 Task: Add the task  Create a feature for users to save content for later viewing to the section Dash & Dive in the project VantageTech and add a Due Date to the respective task as 2023/10/26.
Action: Mouse moved to (587, 539)
Screenshot: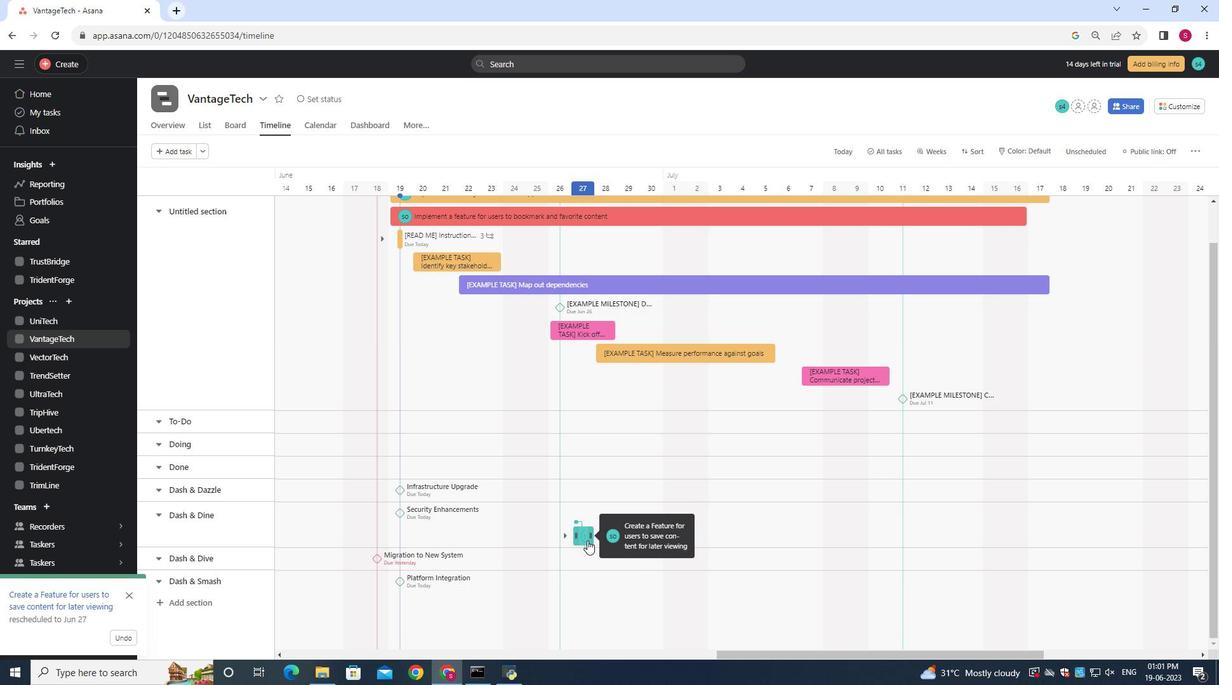 
Action: Mouse pressed left at (587, 539)
Screenshot: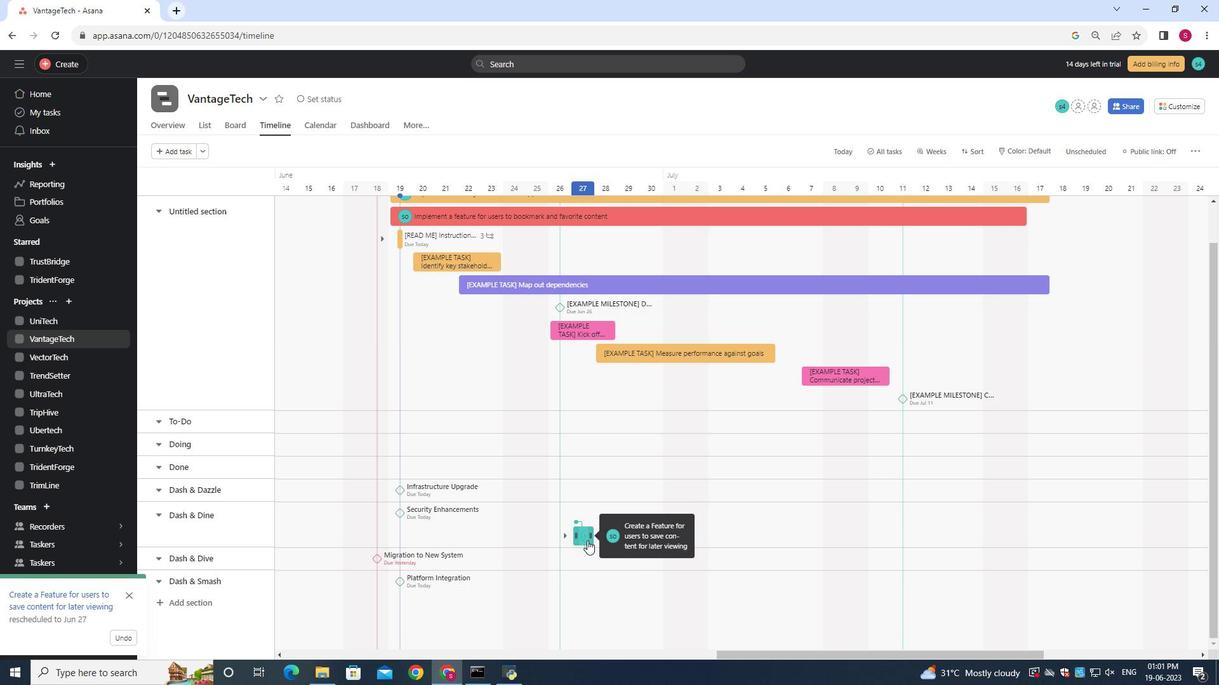 
Action: Mouse moved to (989, 283)
Screenshot: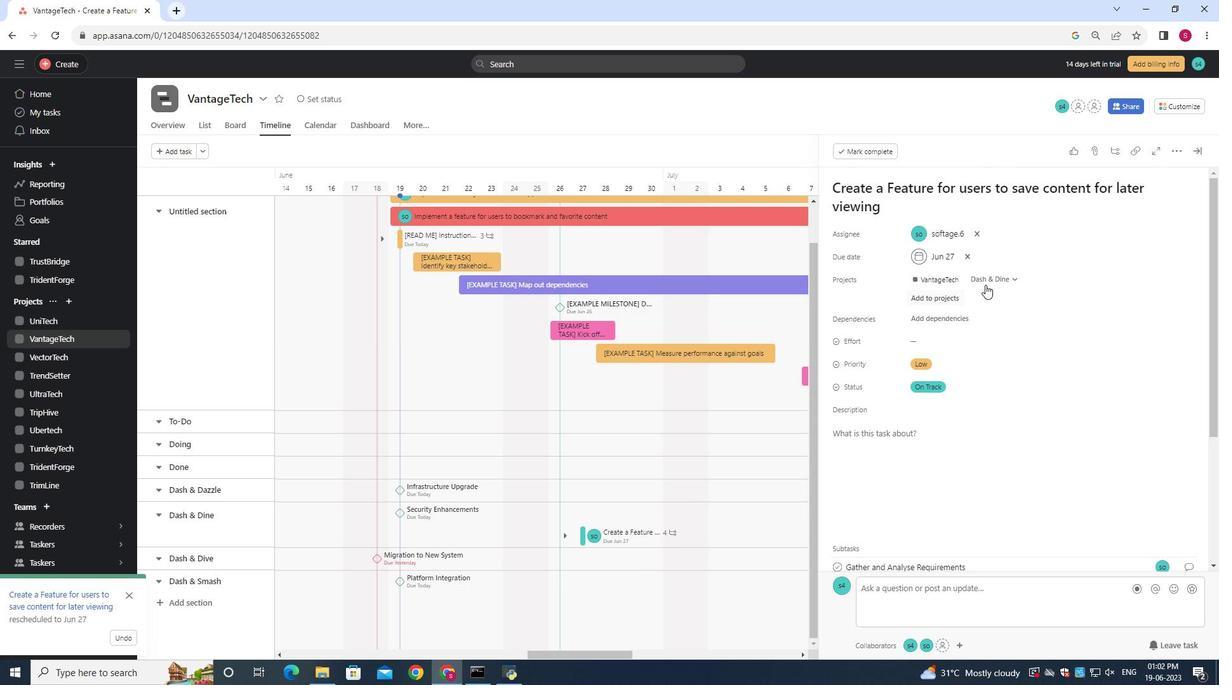 
Action: Mouse pressed left at (989, 283)
Screenshot: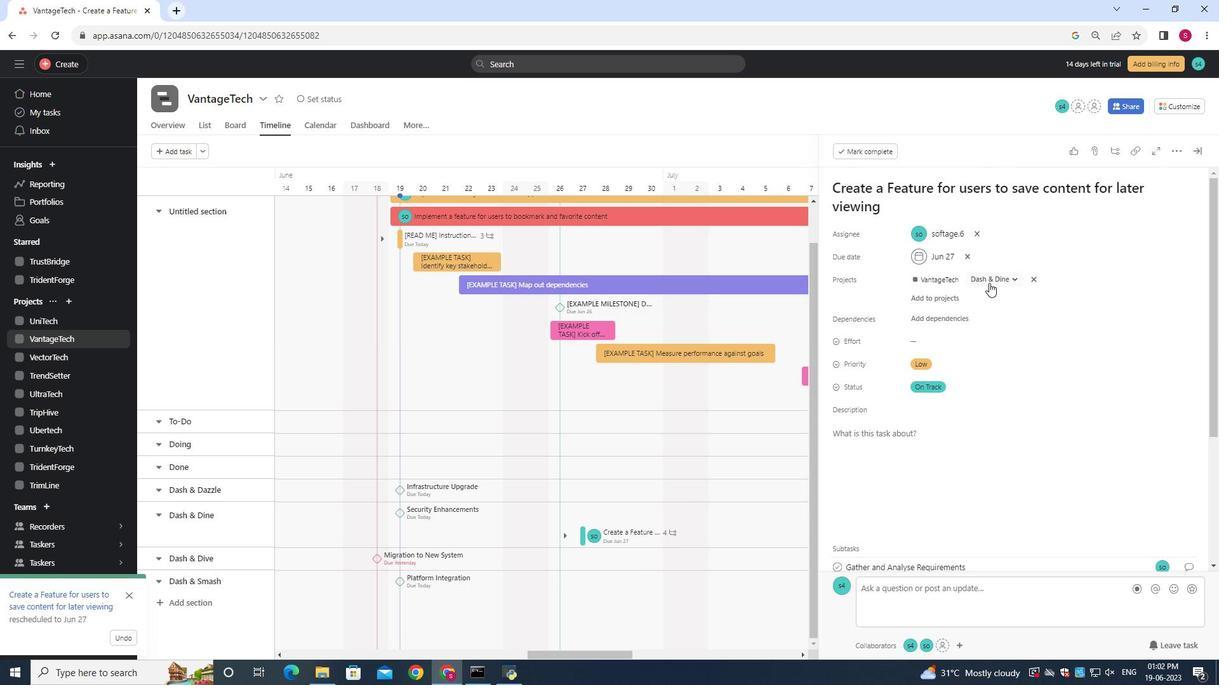 
Action: Mouse moved to (964, 433)
Screenshot: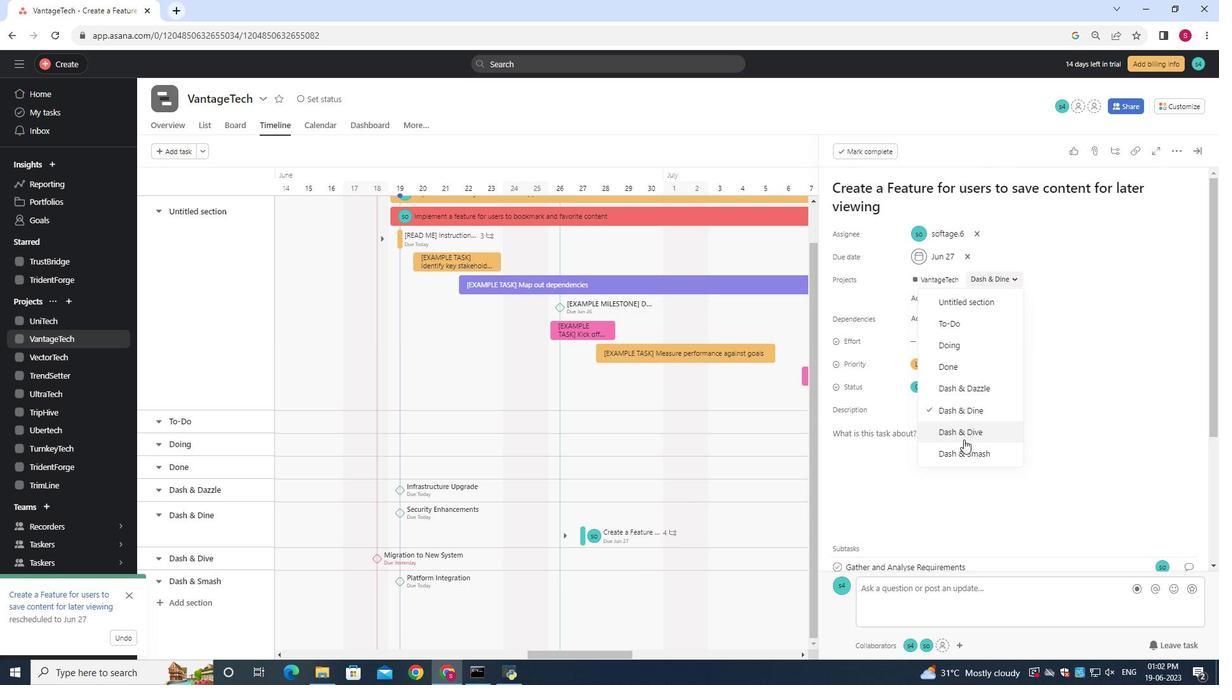 
Action: Mouse pressed left at (964, 433)
Screenshot: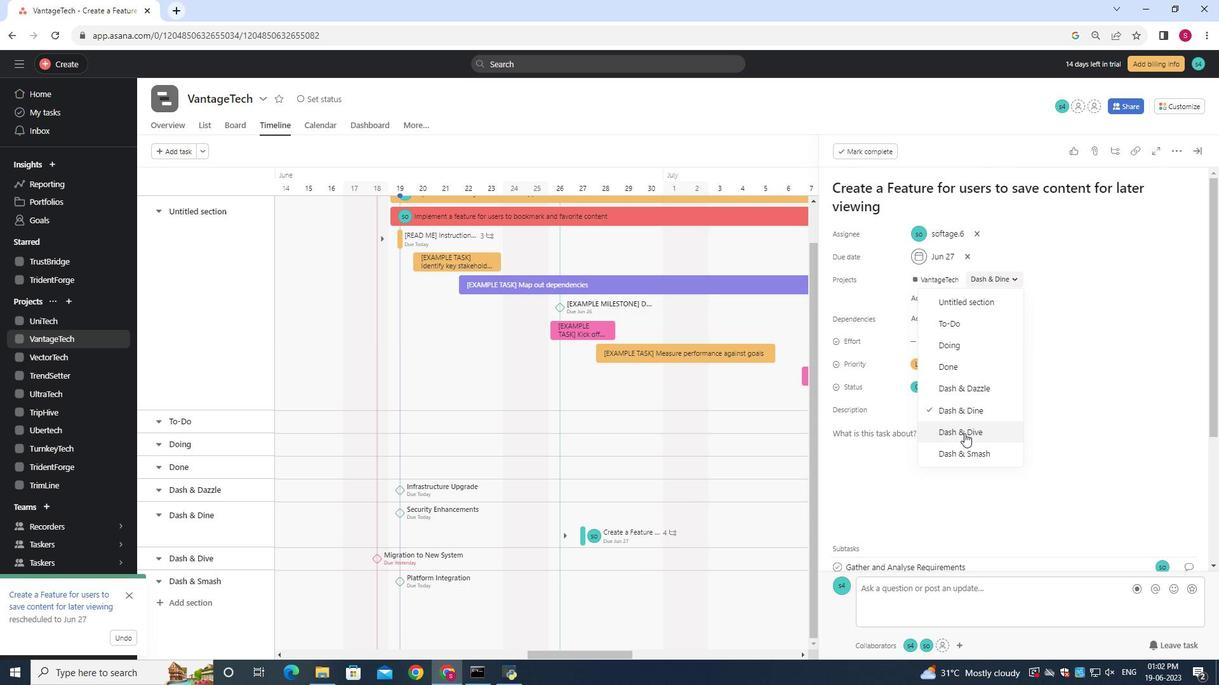 
Action: Mouse moved to (946, 249)
Screenshot: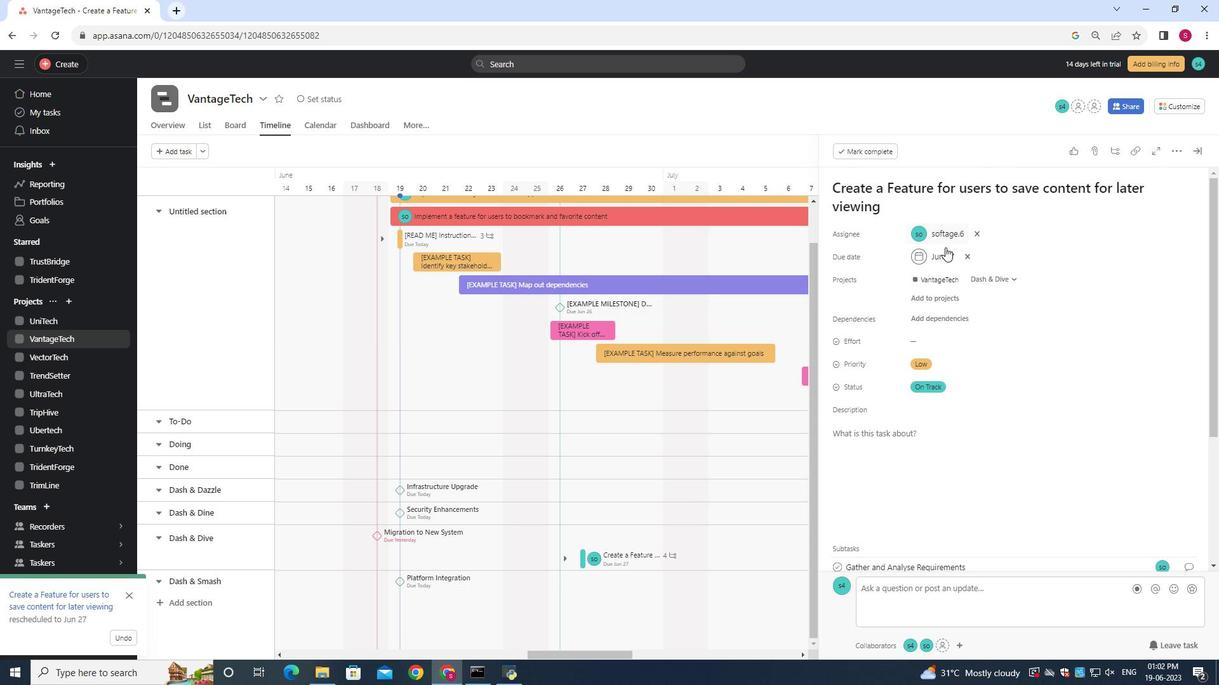 
Action: Mouse pressed left at (946, 249)
Screenshot: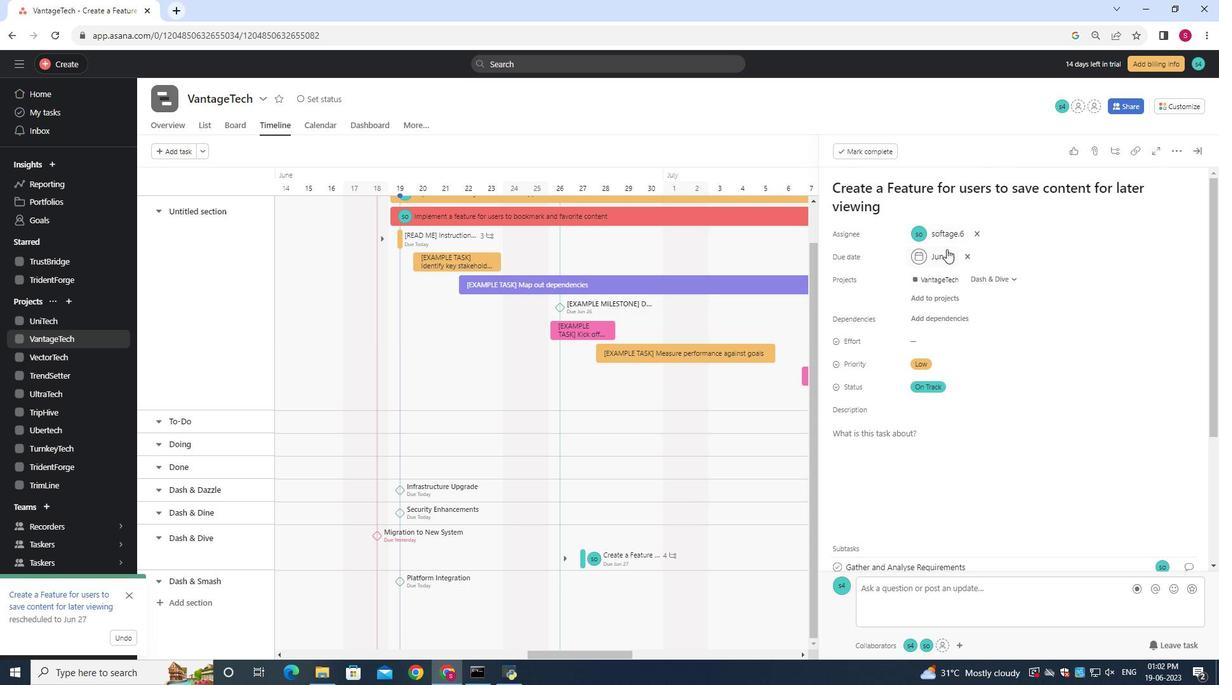 
Action: Mouse moved to (1049, 286)
Screenshot: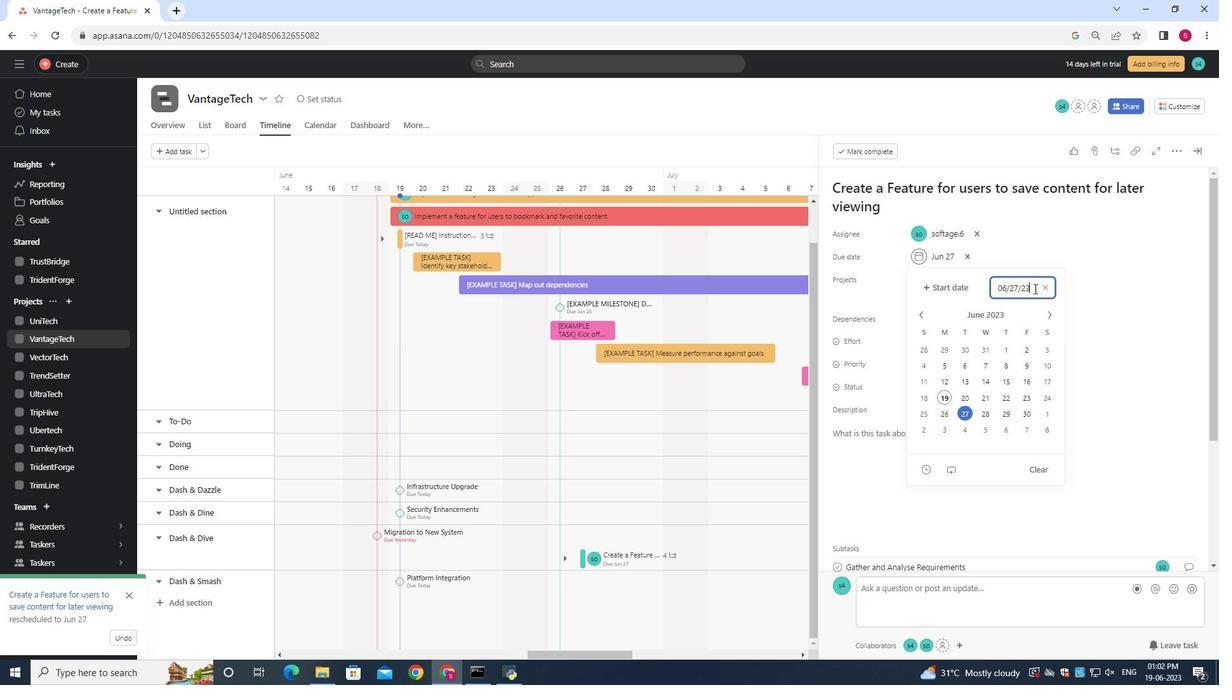
Action: Mouse pressed left at (1049, 286)
Screenshot: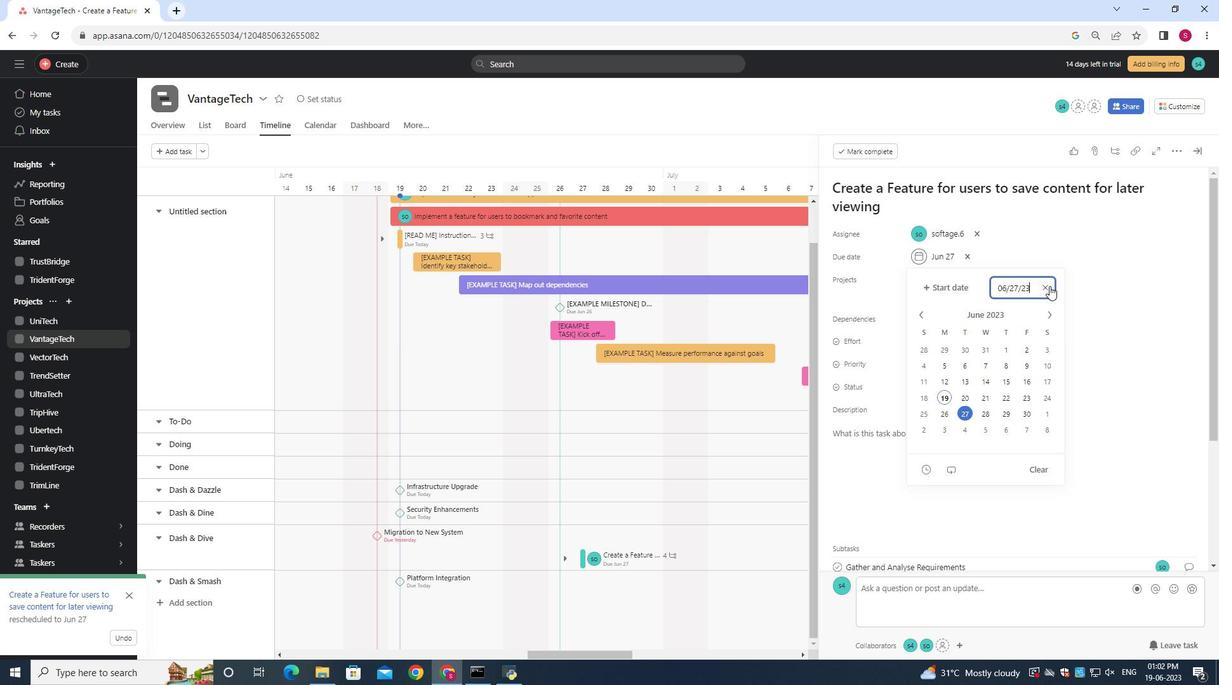 
Action: Mouse moved to (1042, 284)
Screenshot: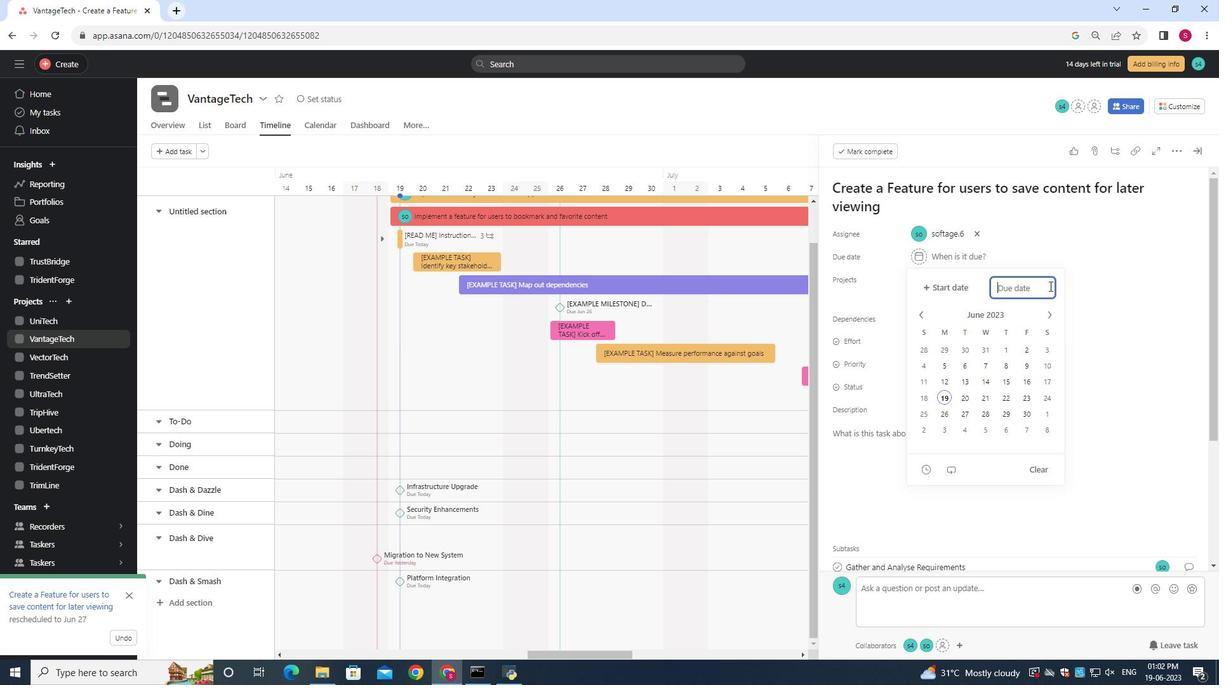 
Action: Mouse pressed left at (1042, 284)
Screenshot: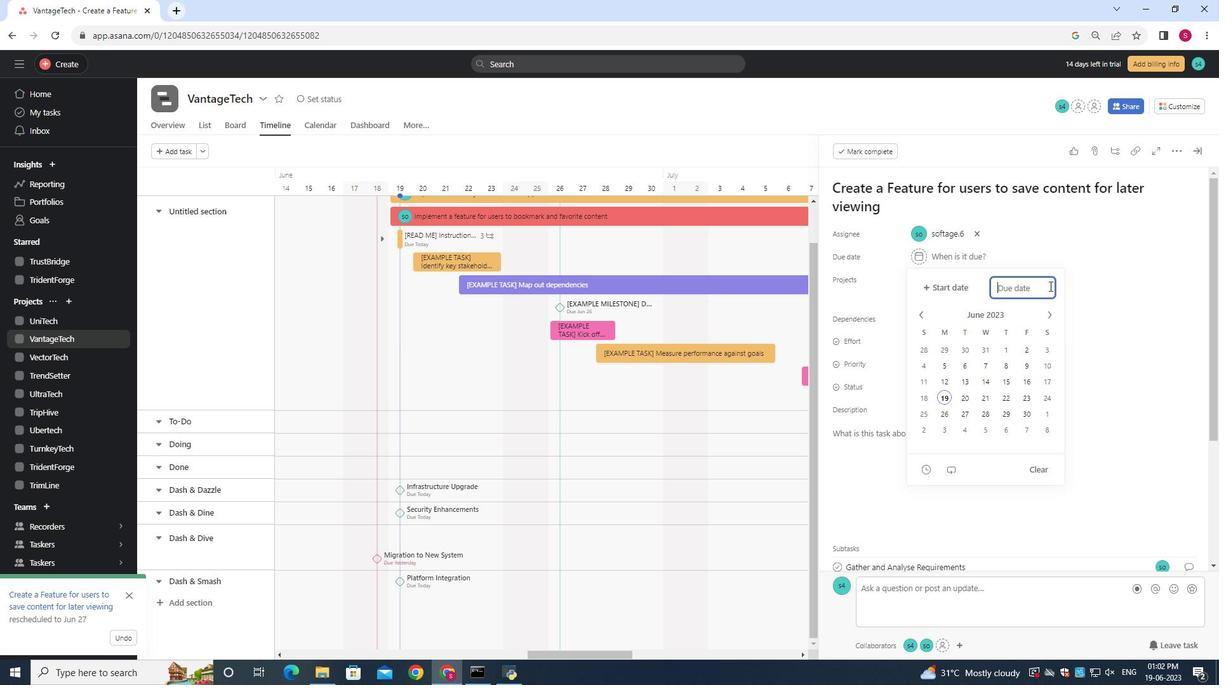 
Action: Mouse moved to (1021, 289)
Screenshot: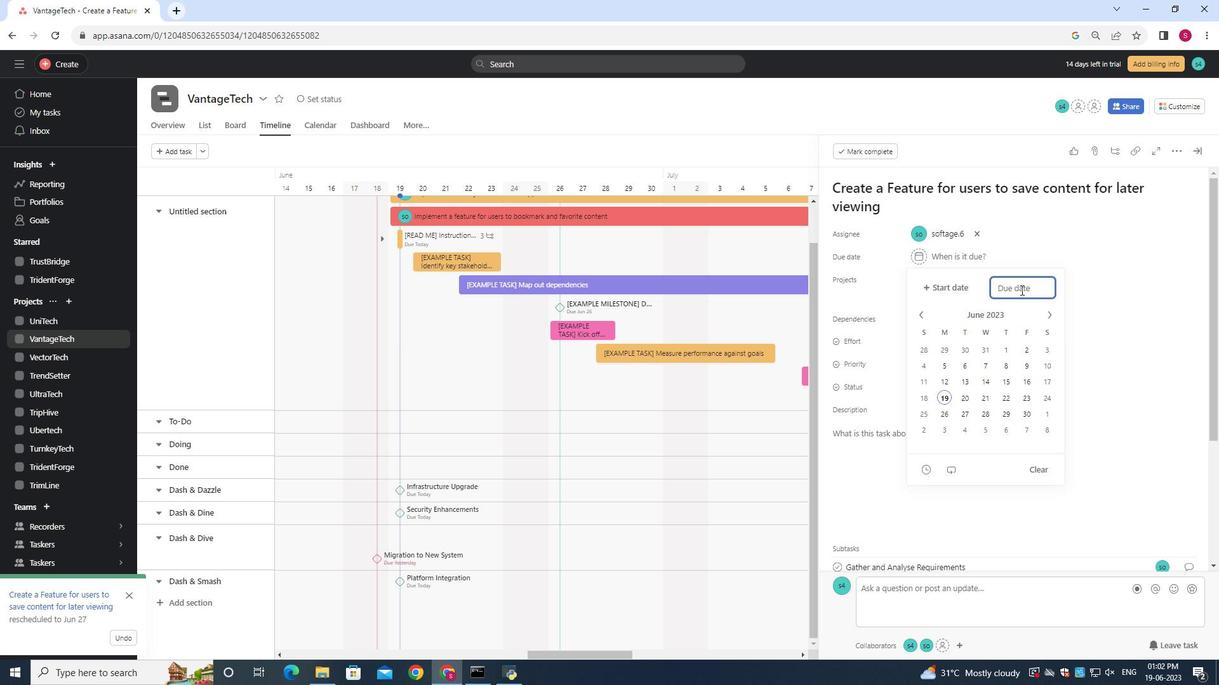 
Action: Key pressed 2023/10/26<Key.enter>
Screenshot: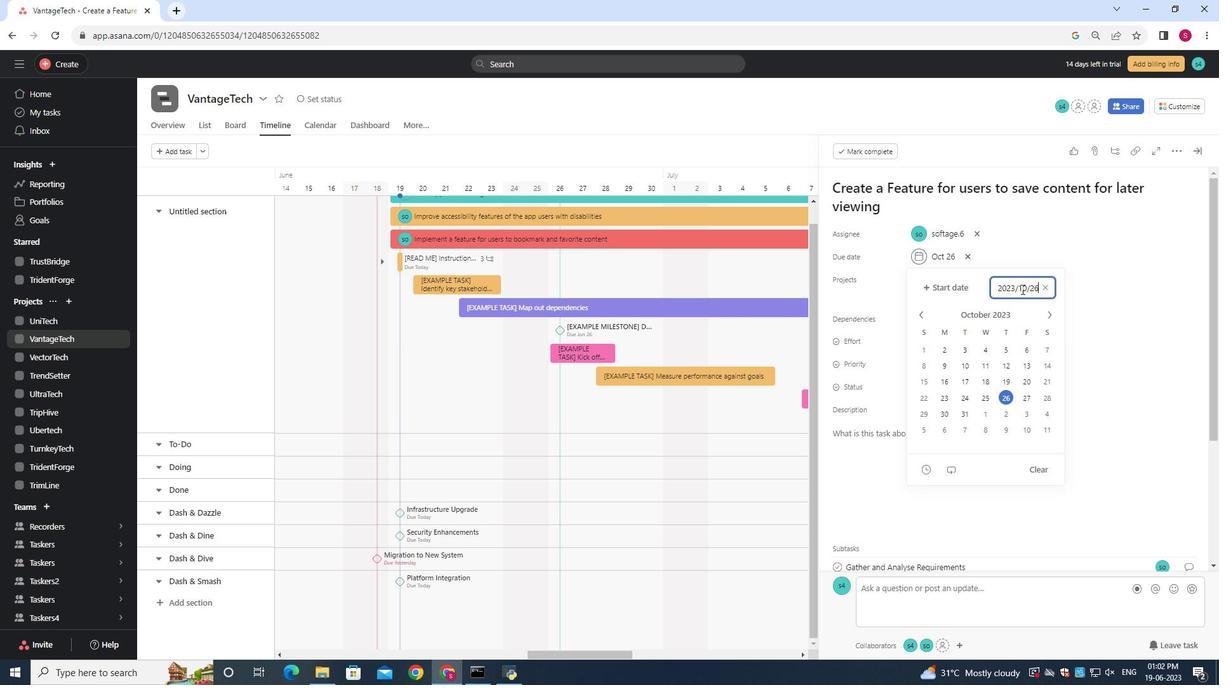 
